 Task: Add the task  Develop a new online tool for project collaboration to the section Code Cowboys in the project AgileLogic and add a Due Date to the respective task as 2024/03/17
Action: Mouse moved to (71, 282)
Screenshot: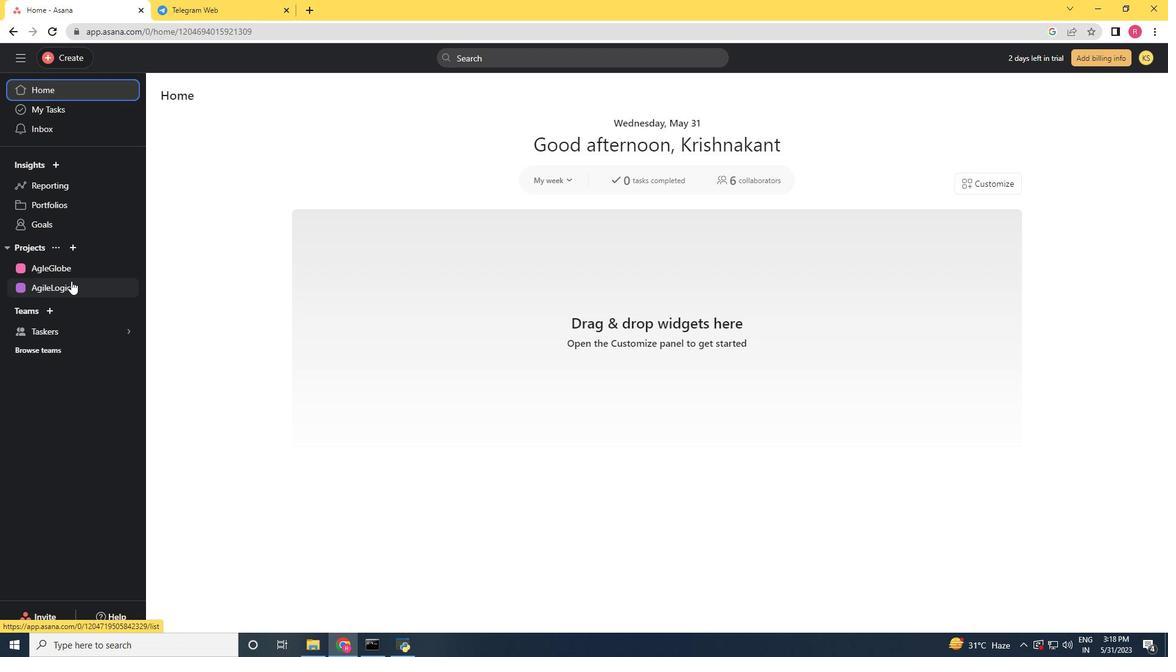 
Action: Mouse pressed left at (71, 282)
Screenshot: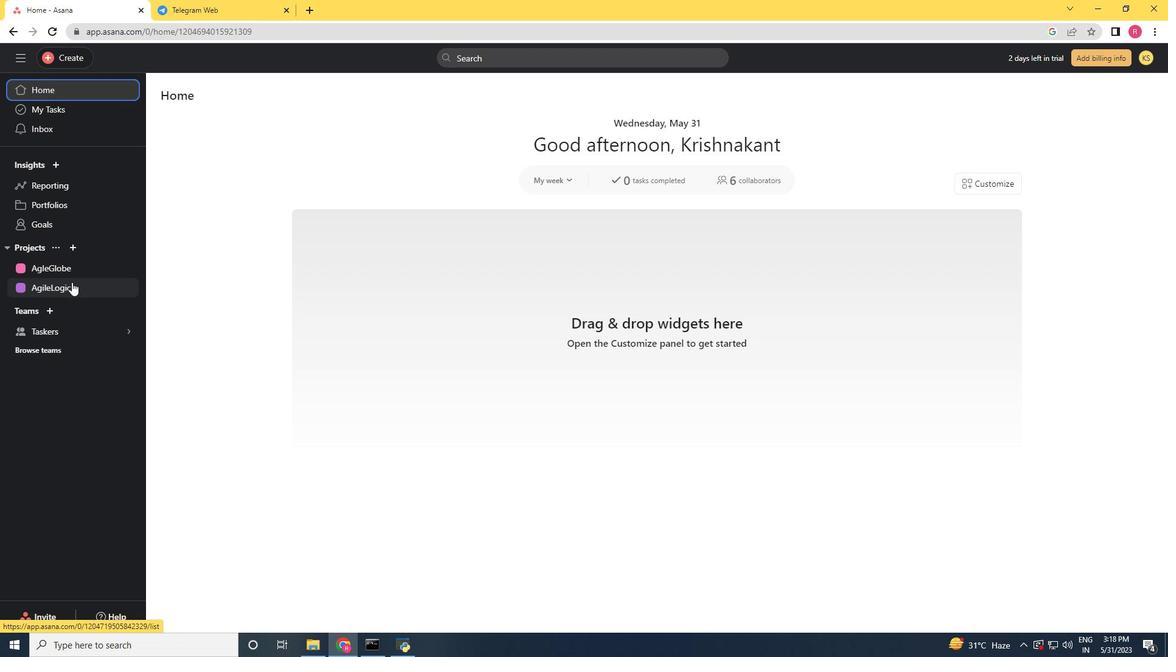 
Action: Mouse moved to (668, 420)
Screenshot: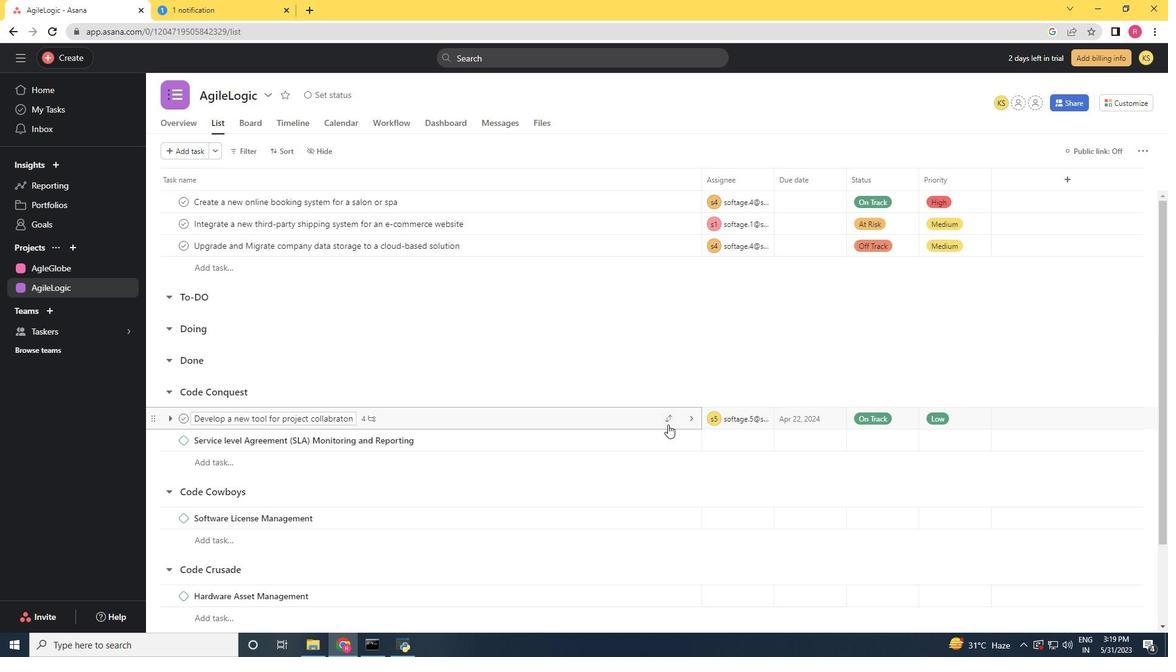 
Action: Mouse pressed left at (668, 420)
Screenshot: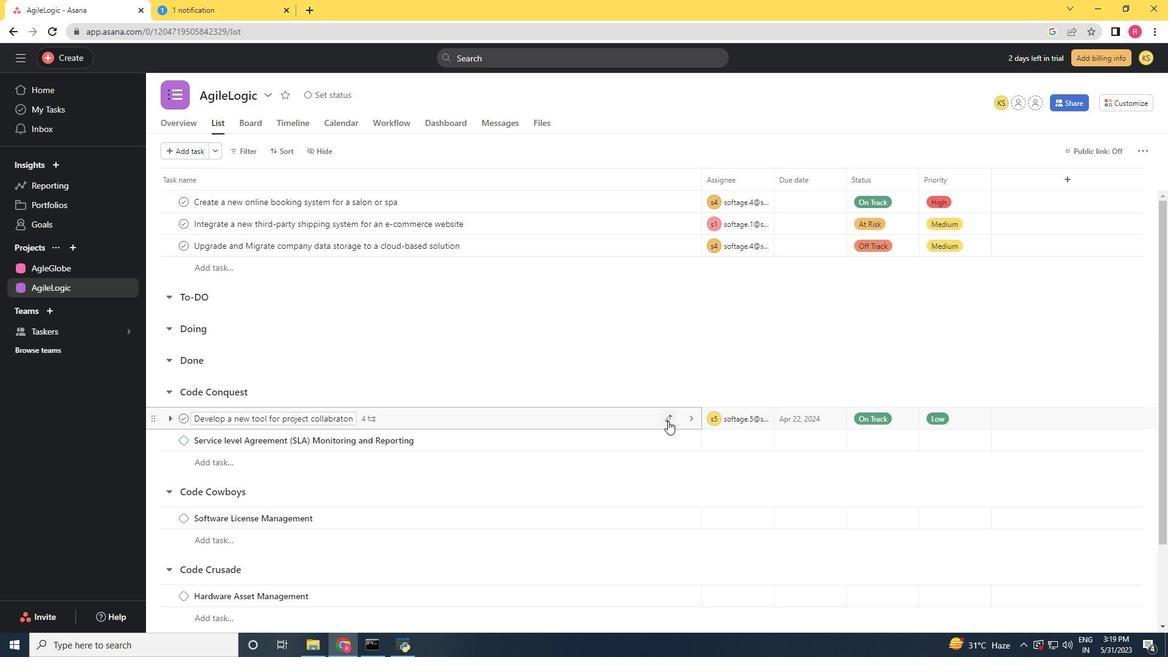 
Action: Mouse moved to (616, 357)
Screenshot: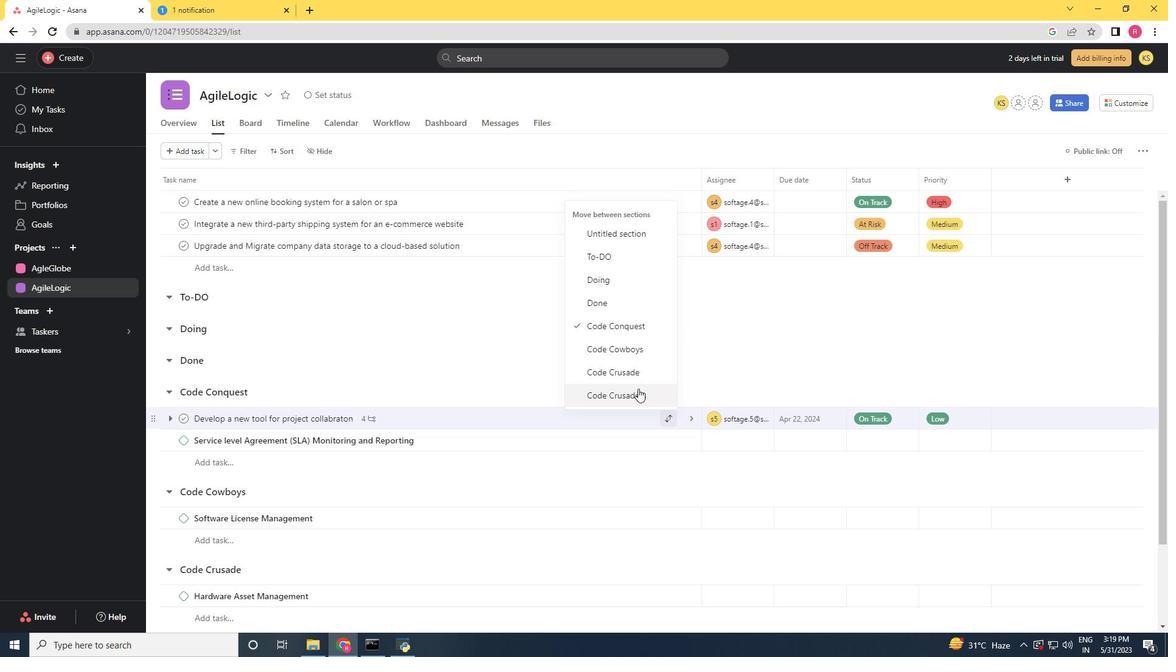
Action: Mouse pressed left at (616, 357)
Screenshot: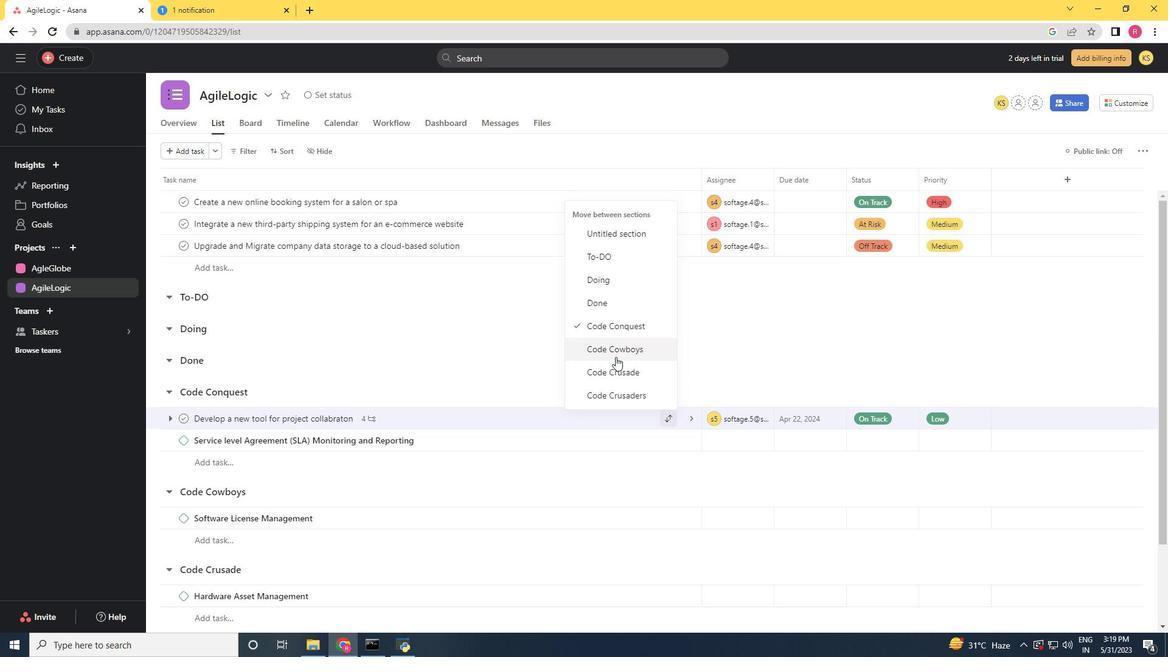 
Action: Mouse moved to (476, 500)
Screenshot: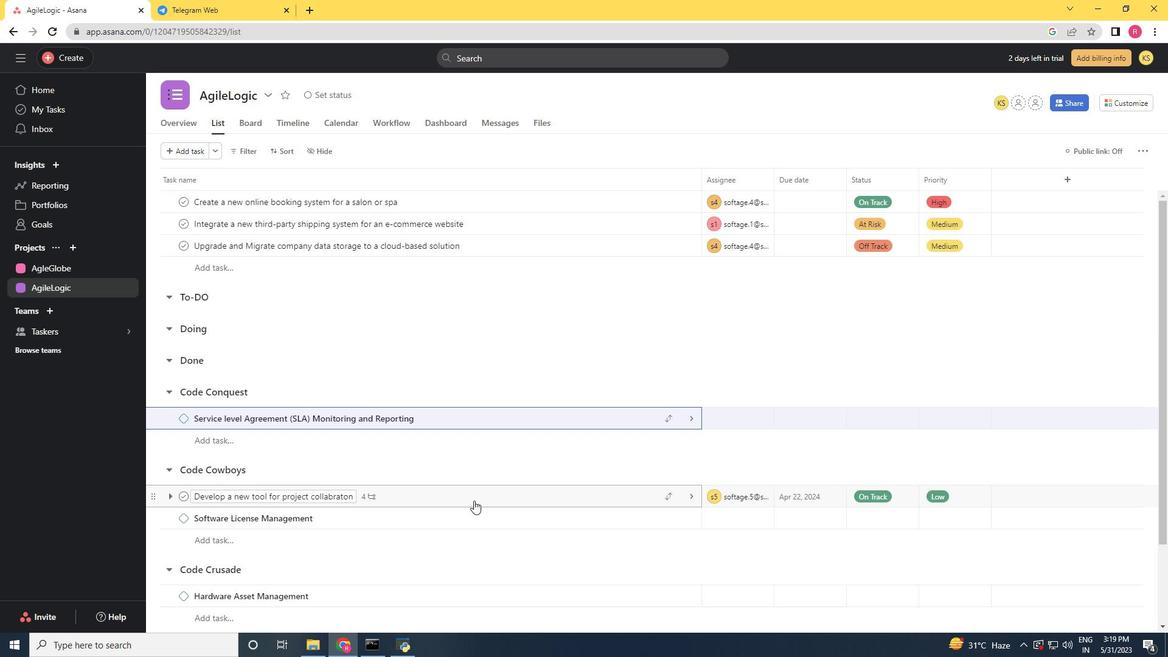 
Action: Mouse pressed left at (476, 500)
Screenshot: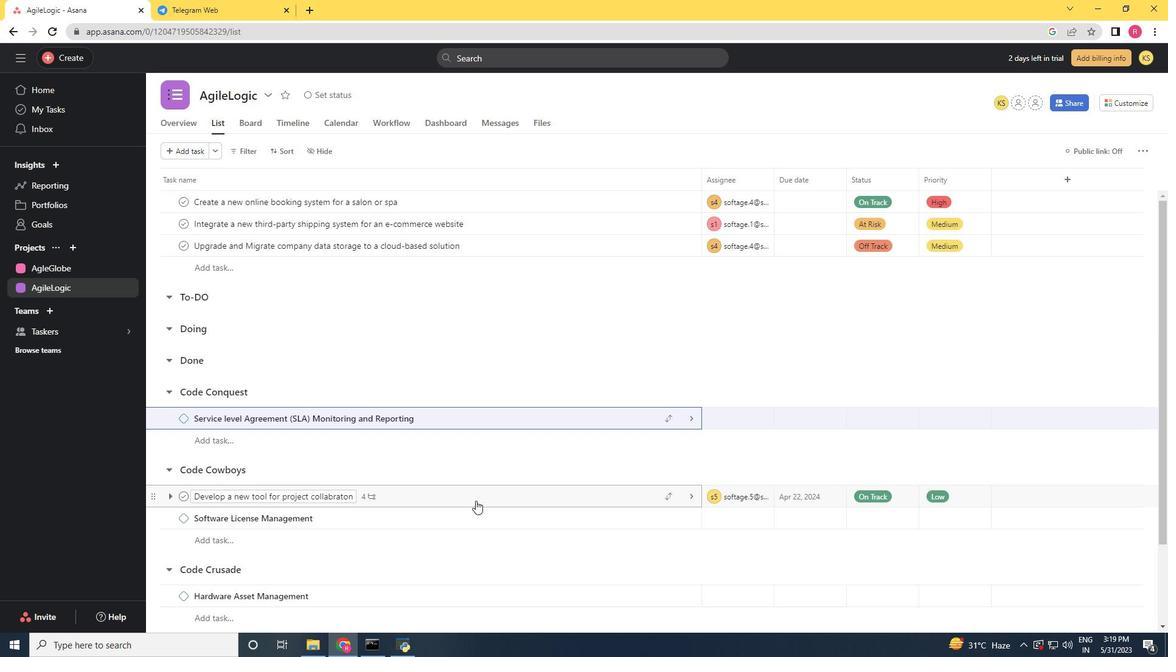 
Action: Mouse moved to (920, 242)
Screenshot: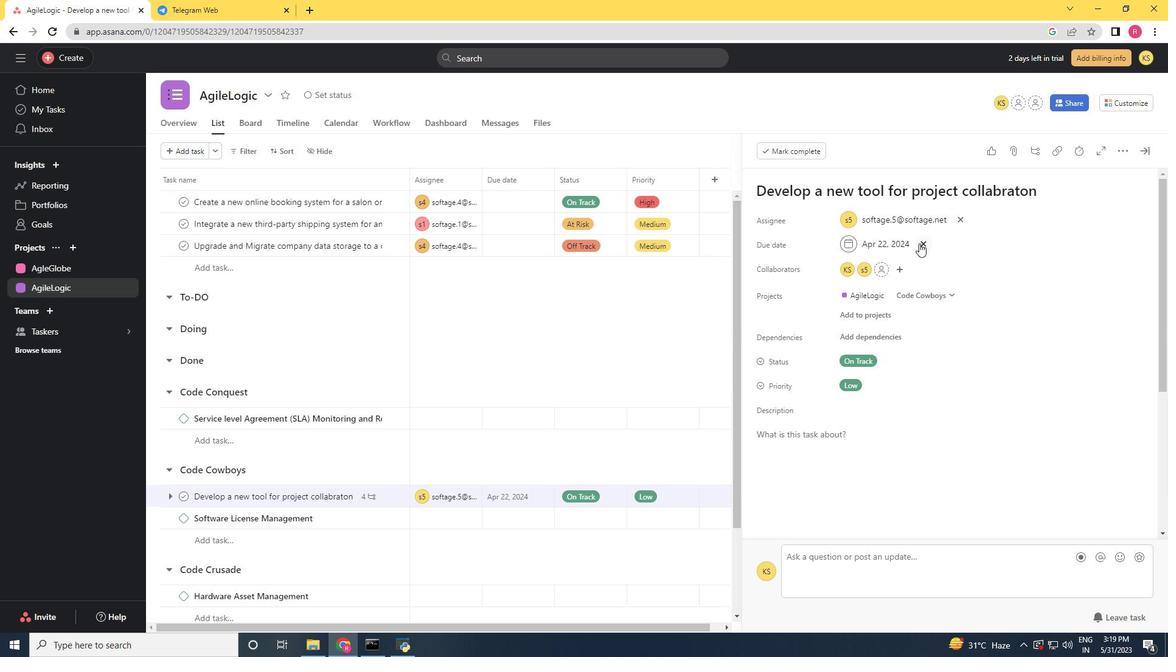 
Action: Mouse pressed left at (920, 242)
Screenshot: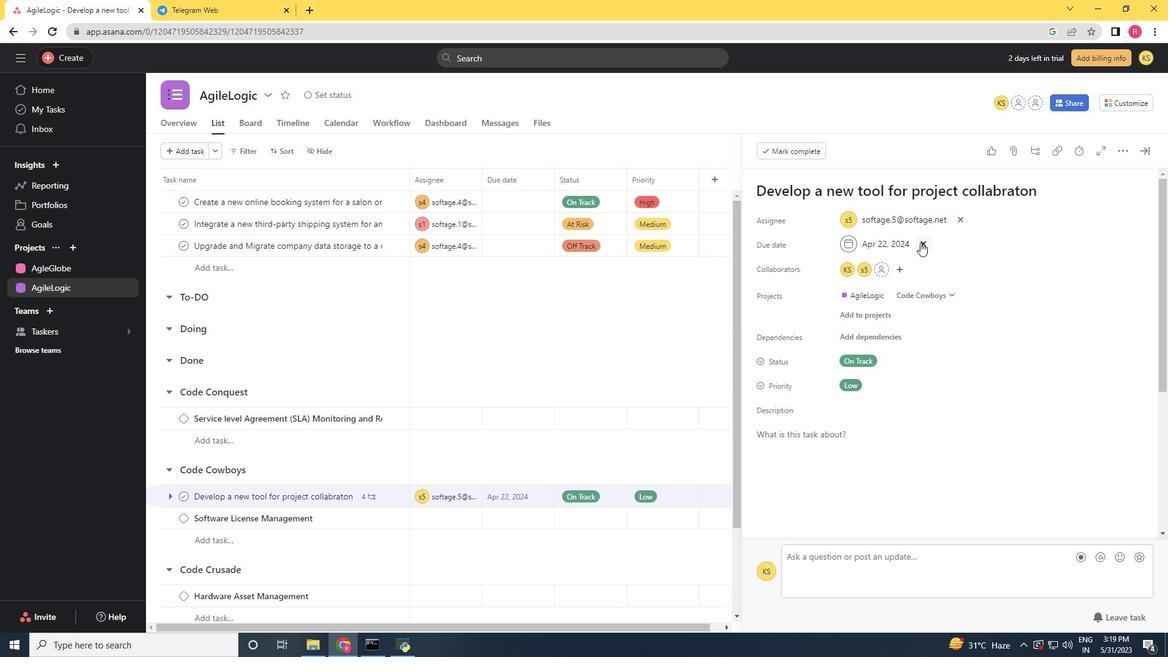 
Action: Mouse moved to (897, 248)
Screenshot: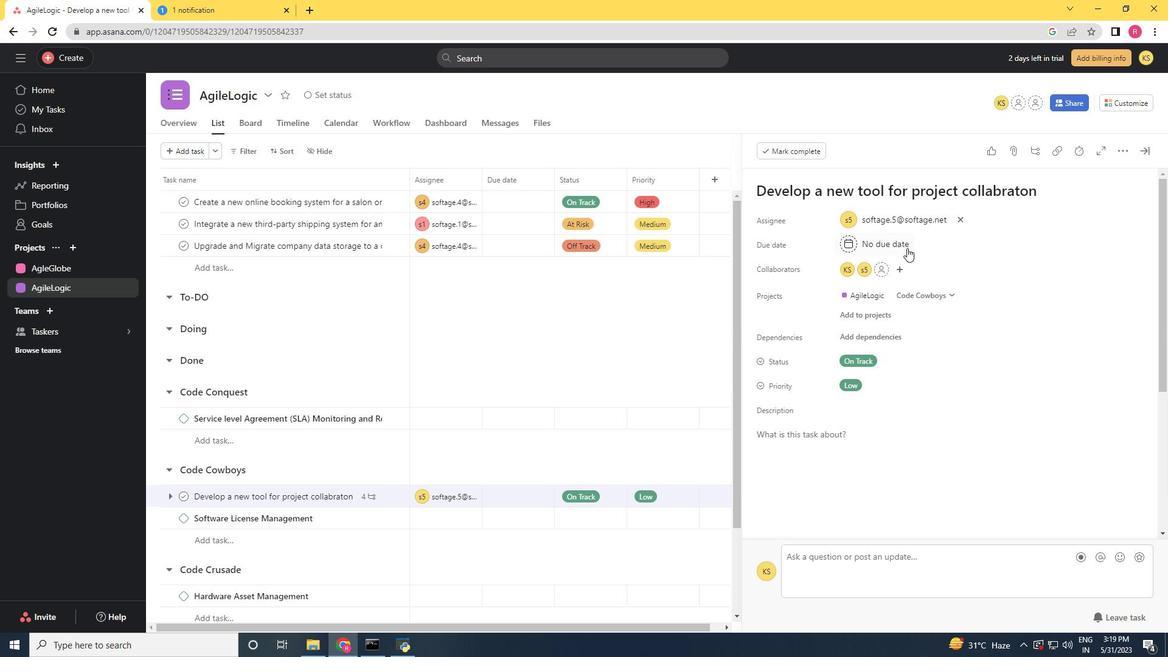 
Action: Mouse pressed left at (897, 248)
Screenshot: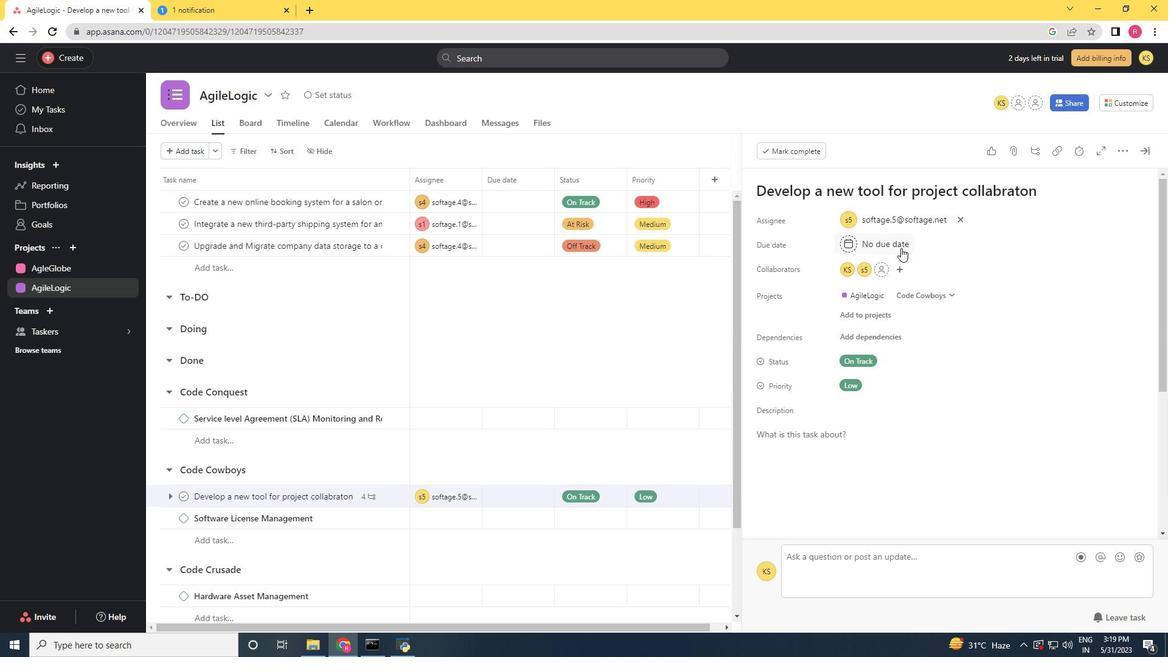 
Action: Mouse moved to (857, 307)
Screenshot: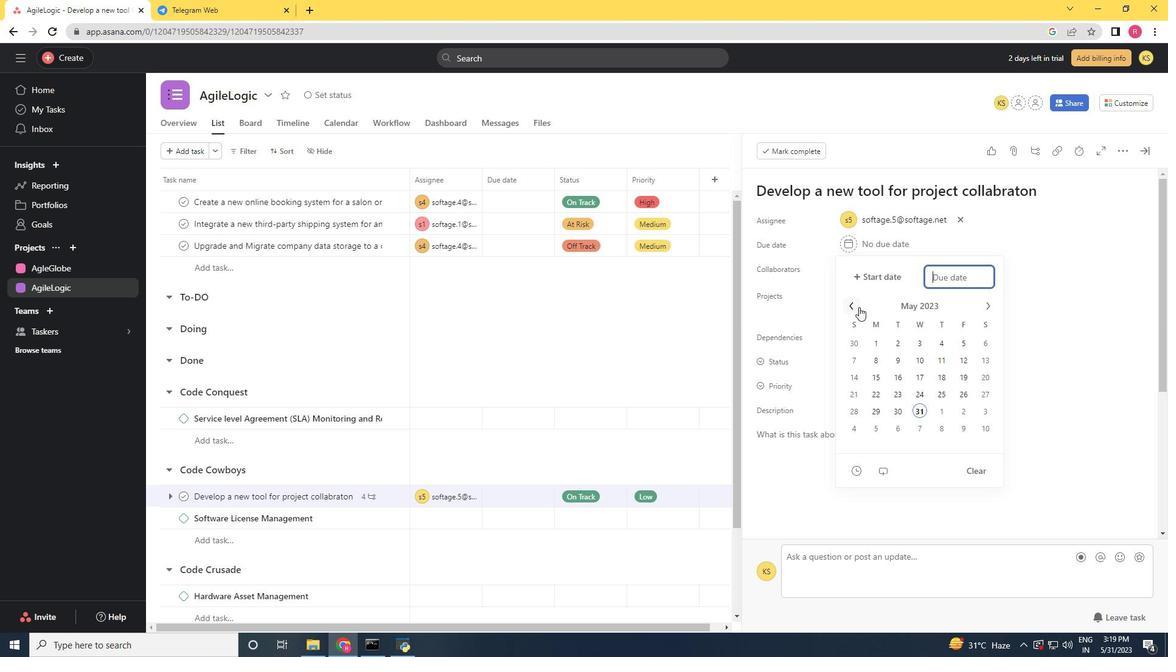 
Action: Mouse pressed left at (857, 307)
Screenshot: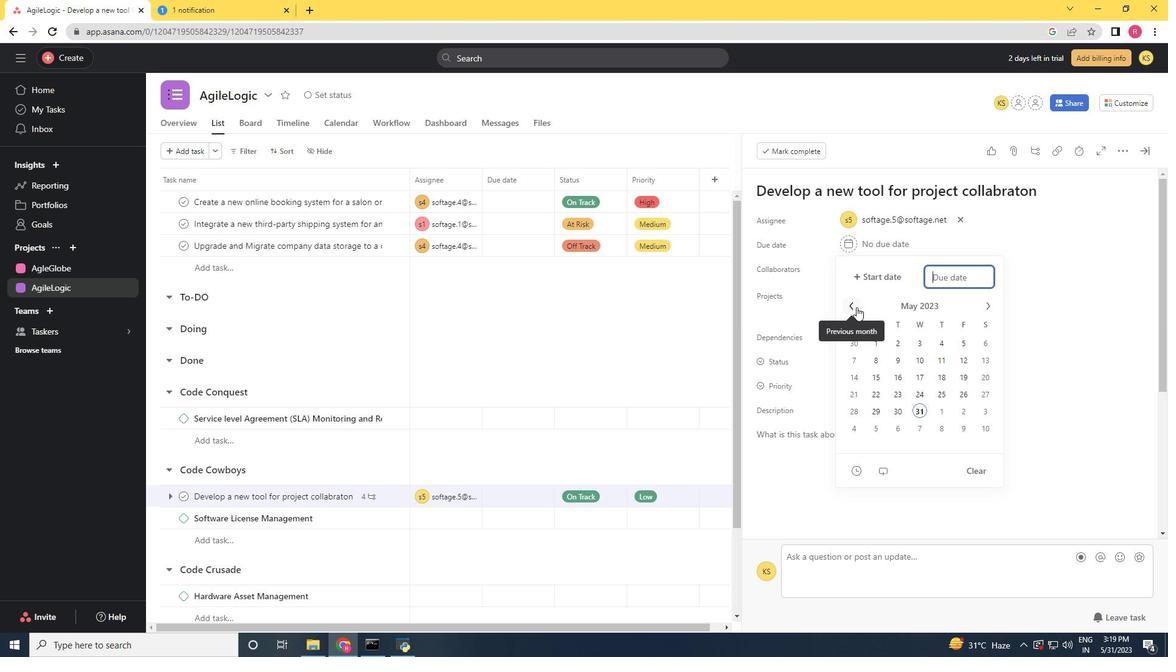 
Action: Mouse pressed left at (857, 307)
Screenshot: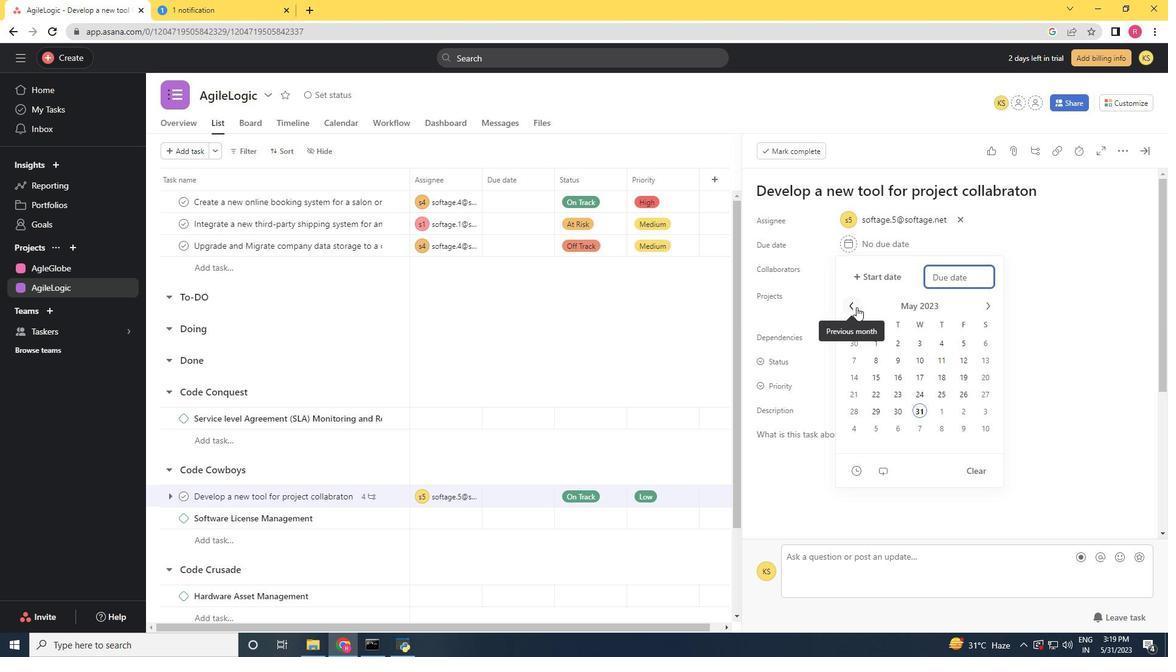 
Action: Mouse pressed left at (857, 307)
Screenshot: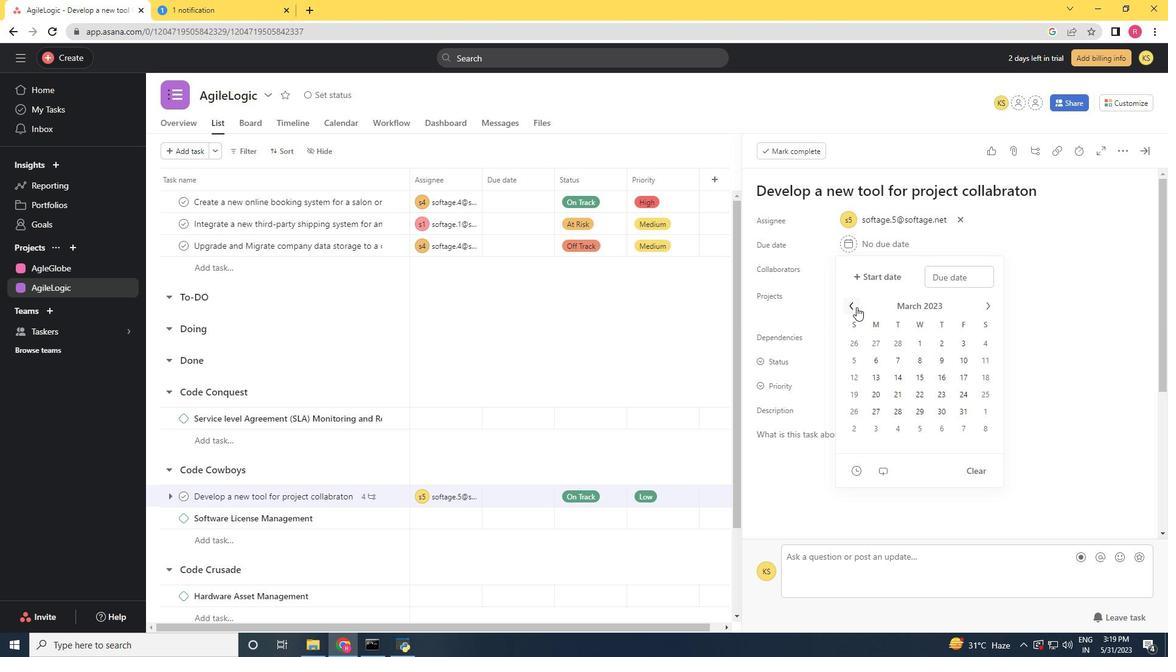 
Action: Mouse moved to (987, 302)
Screenshot: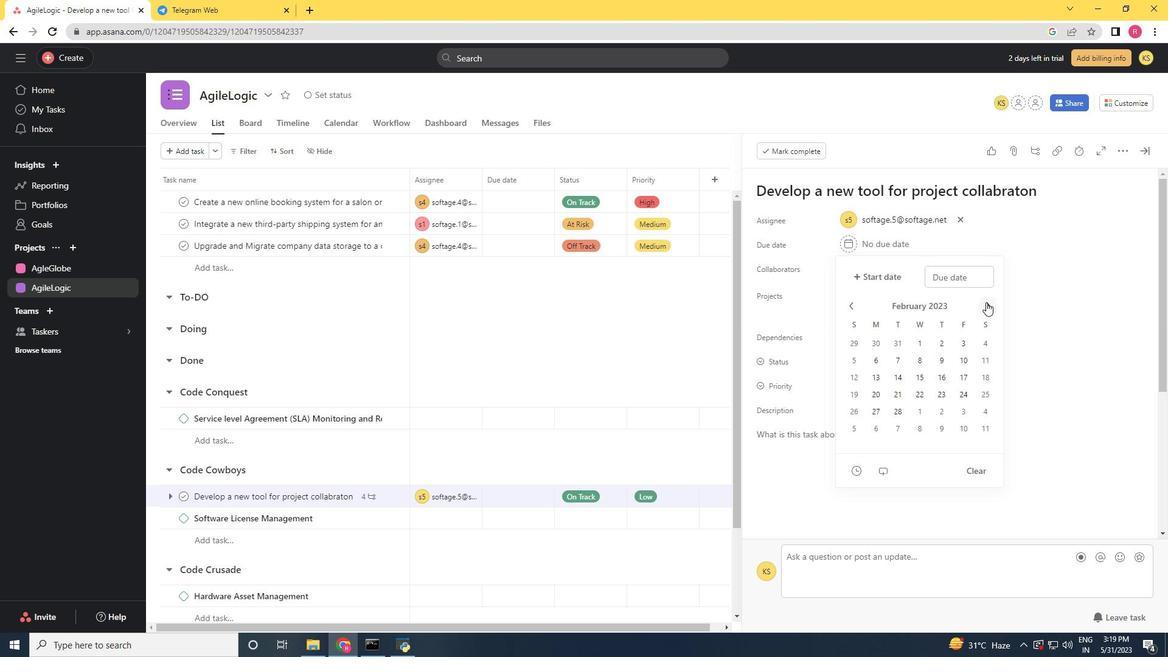 
Action: Mouse pressed left at (987, 302)
Screenshot: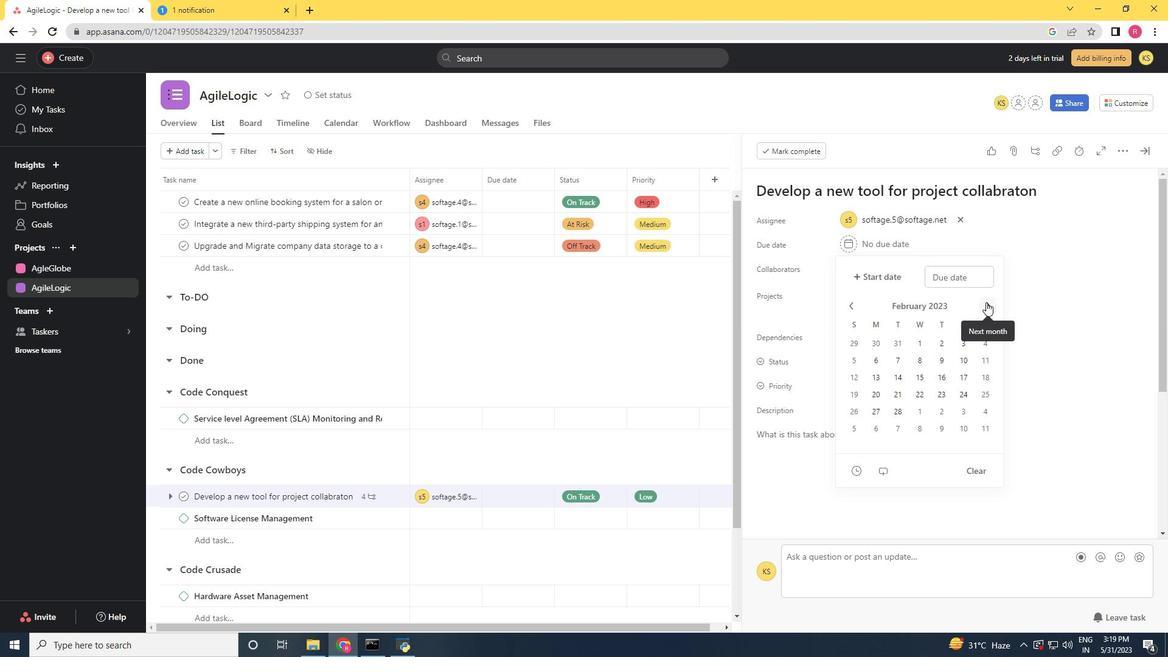 
Action: Mouse moved to (962, 371)
Screenshot: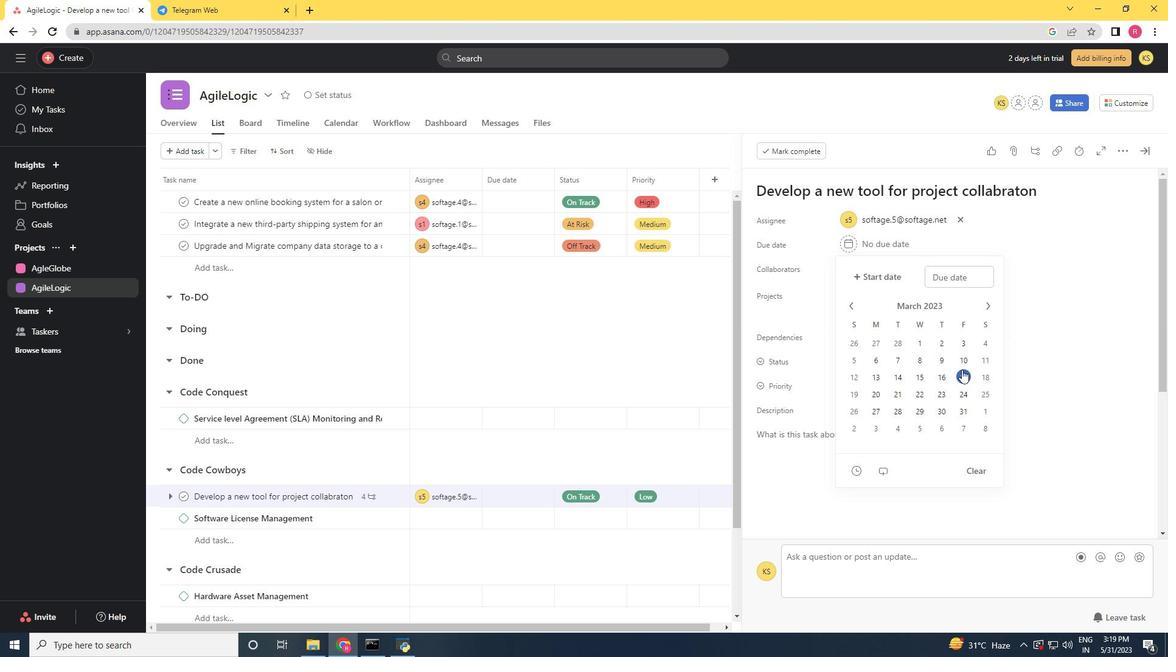 
Action: Mouse pressed left at (962, 371)
Screenshot: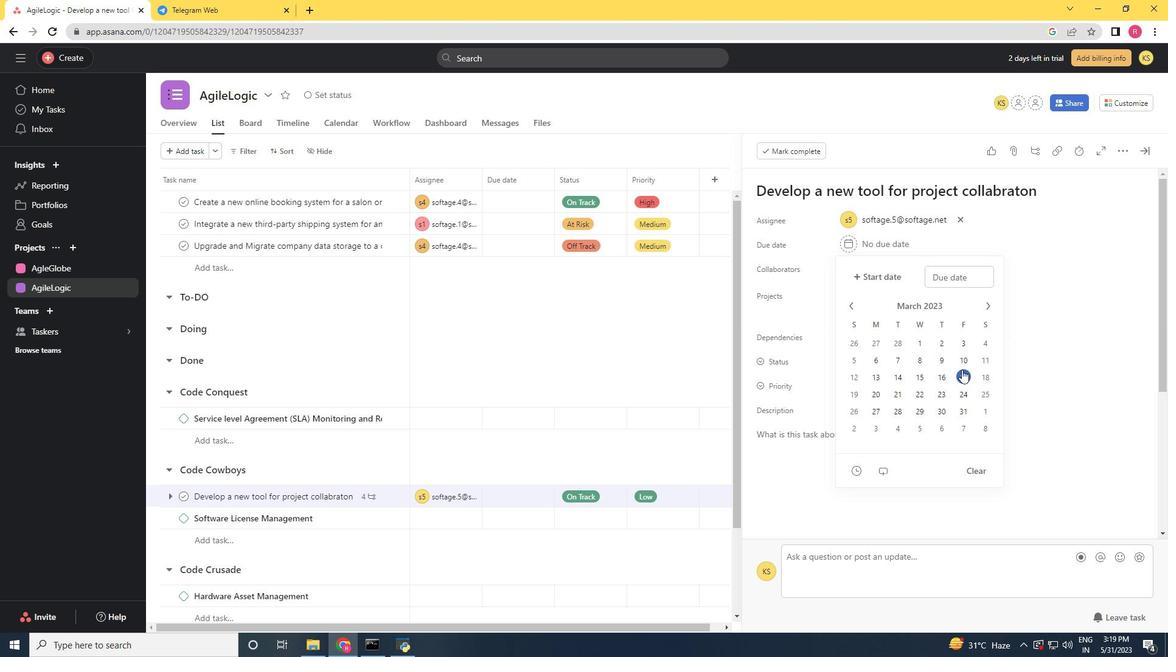 
Action: Mouse moved to (1099, 359)
Screenshot: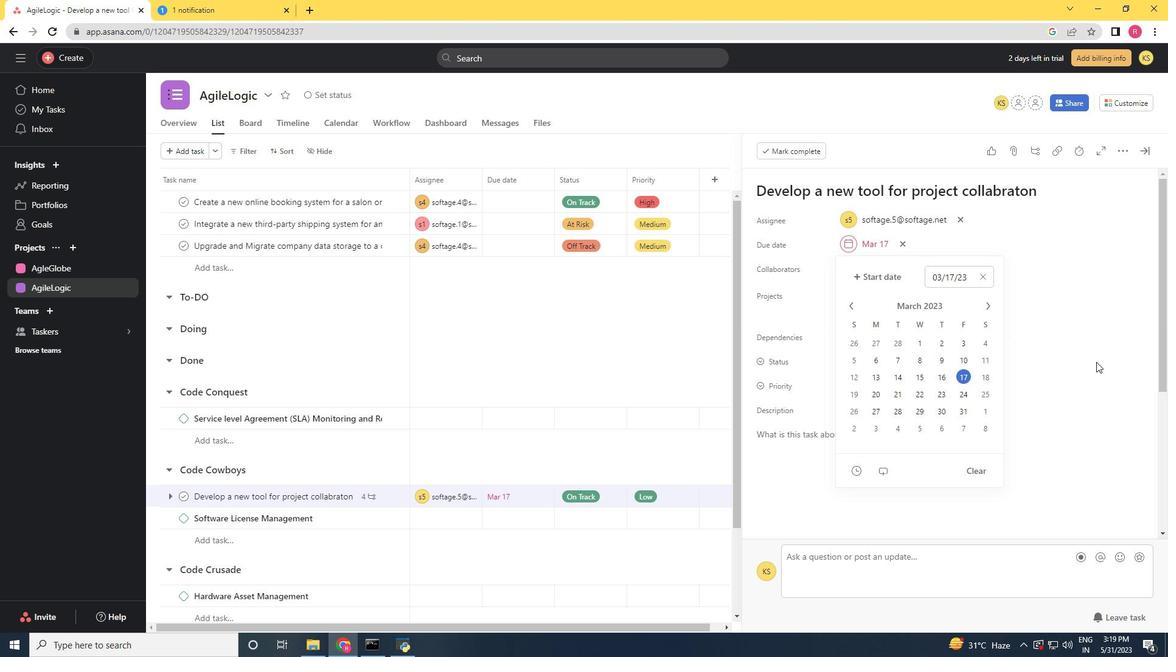 
Action: Mouse pressed left at (1099, 359)
Screenshot: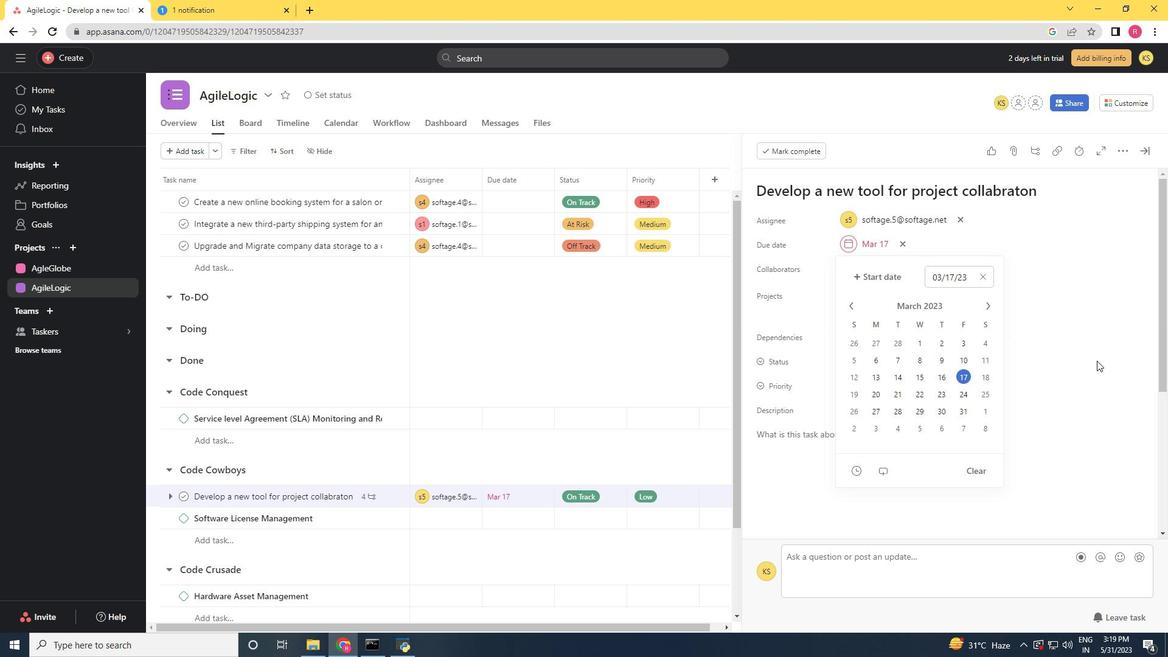 
Action: Mouse moved to (1039, 376)
Screenshot: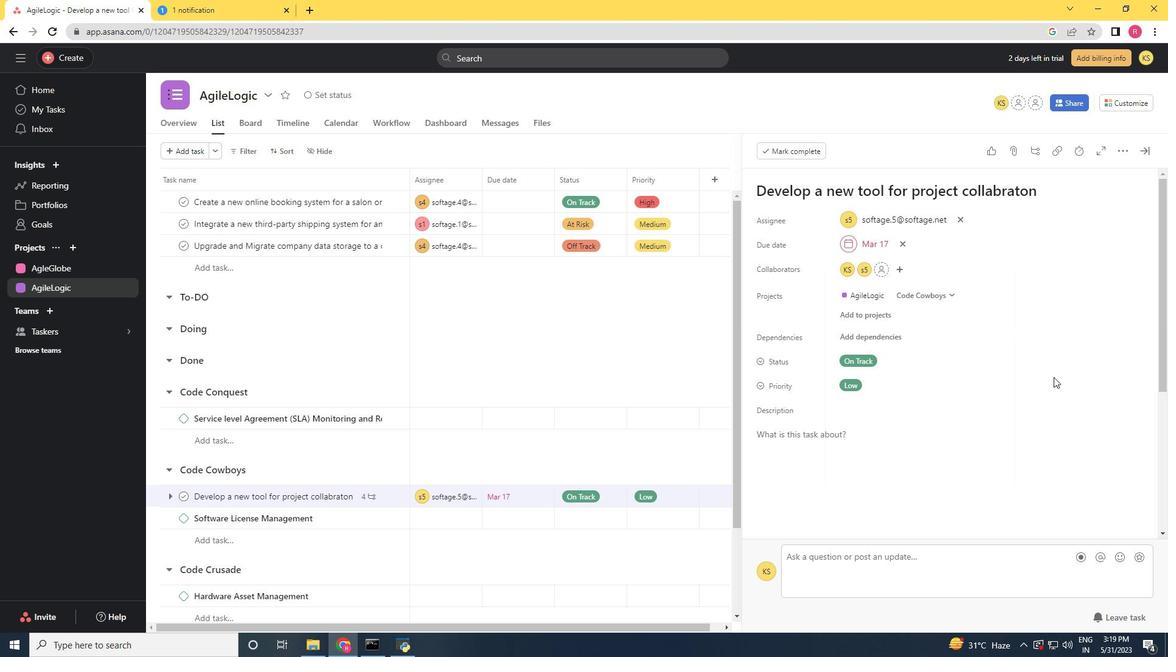 
